 Task: Check the sale-to-list ratio of split bedroom in the last 5 years.
Action: Mouse moved to (821, 194)
Screenshot: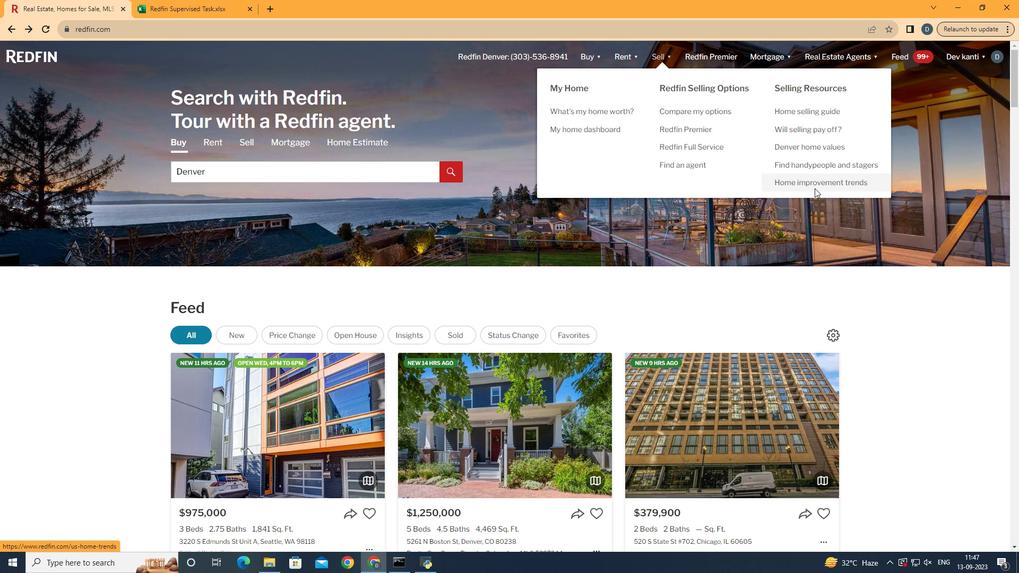 
Action: Mouse pressed left at (821, 194)
Screenshot: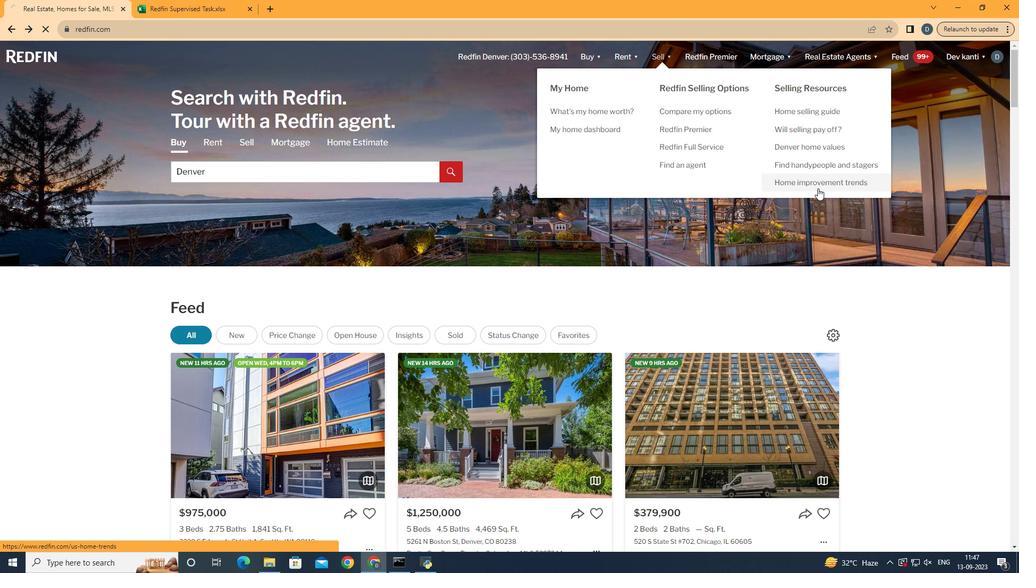 
Action: Mouse moved to (268, 205)
Screenshot: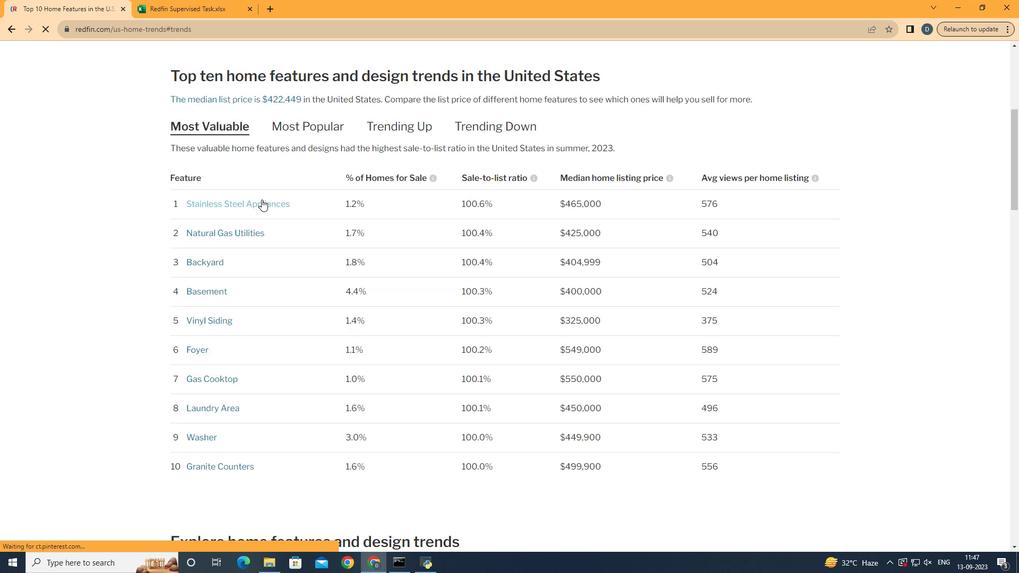 
Action: Mouse pressed left at (268, 205)
Screenshot: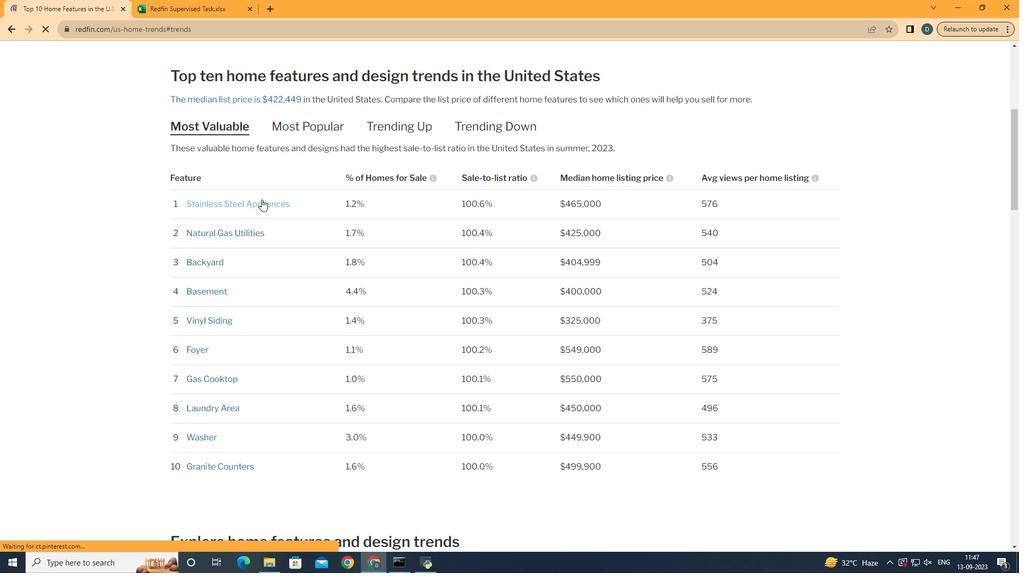 
Action: Mouse moved to (343, 282)
Screenshot: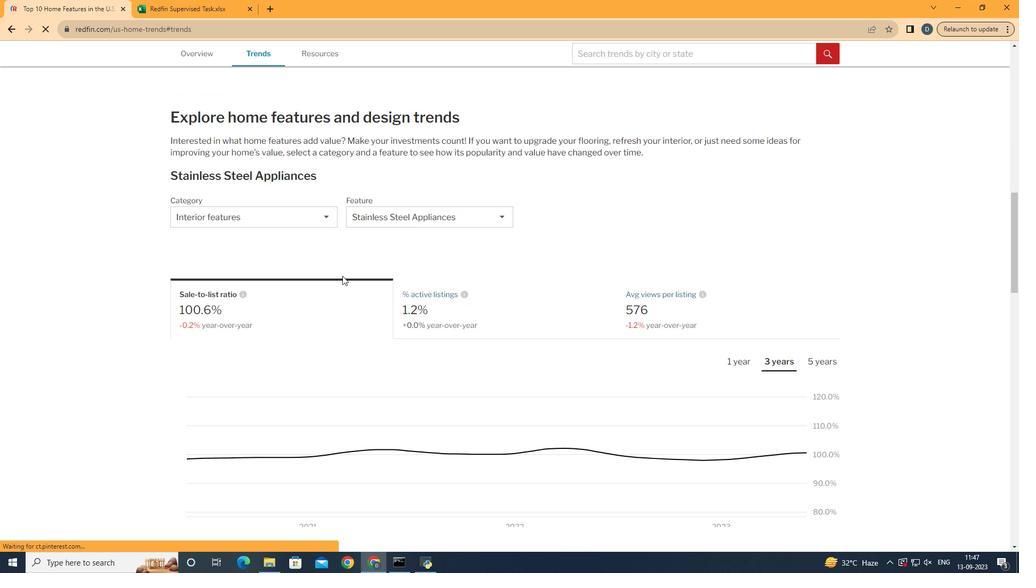 
Action: Mouse scrolled (343, 282) with delta (0, 0)
Screenshot: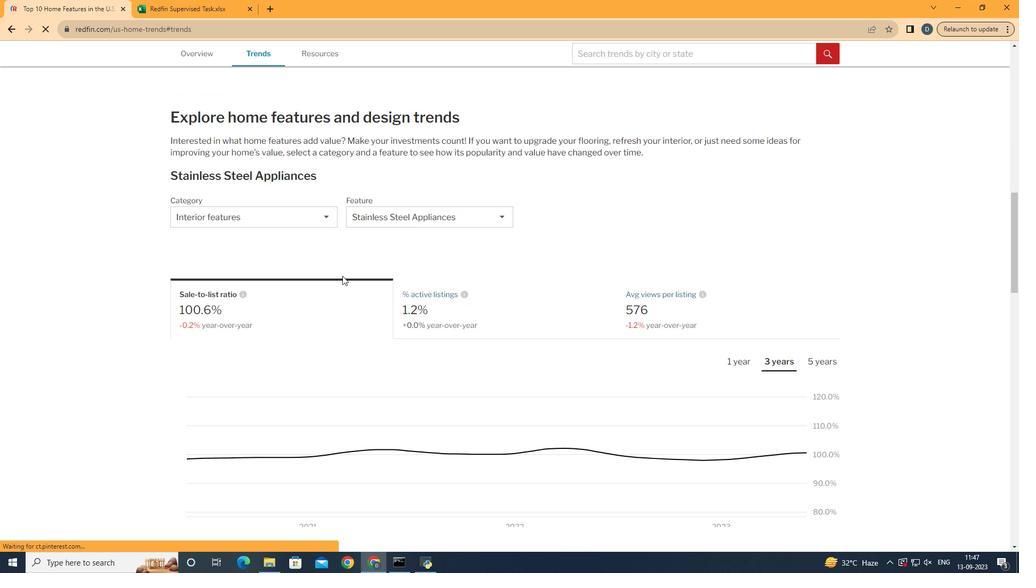 
Action: Mouse moved to (341, 283)
Screenshot: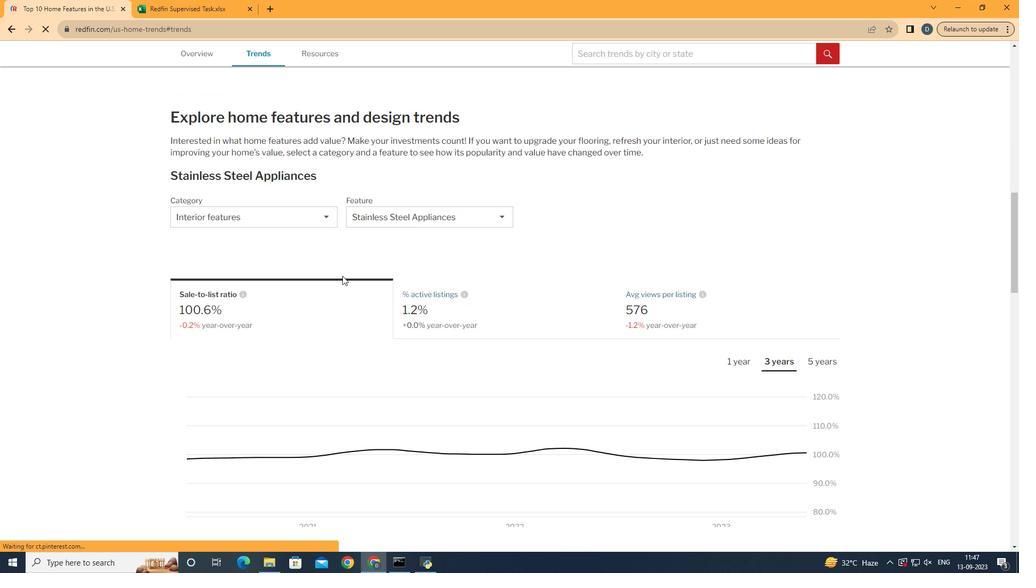 
Action: Mouse scrolled (341, 282) with delta (0, 0)
Screenshot: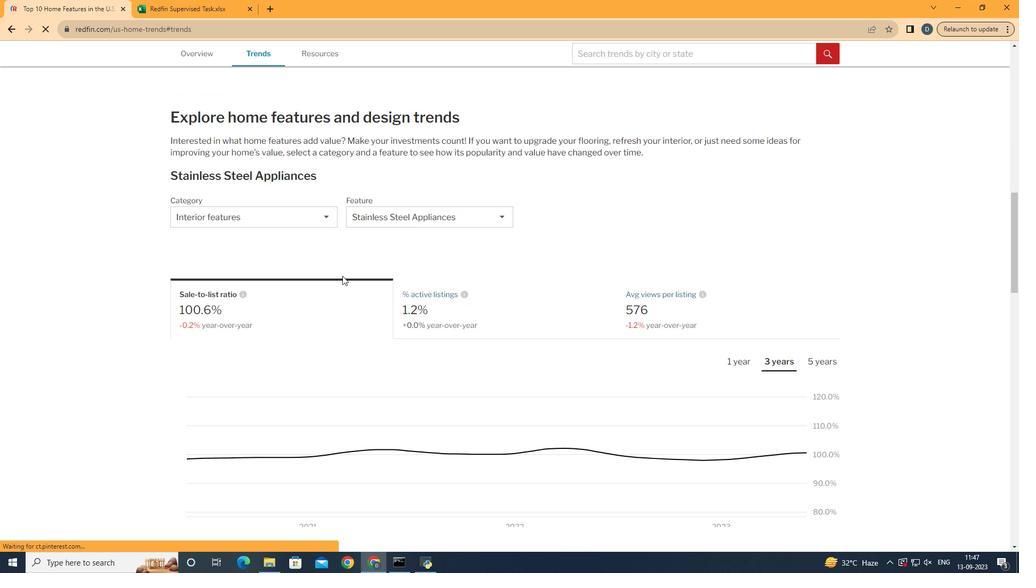 
Action: Mouse moved to (341, 283)
Screenshot: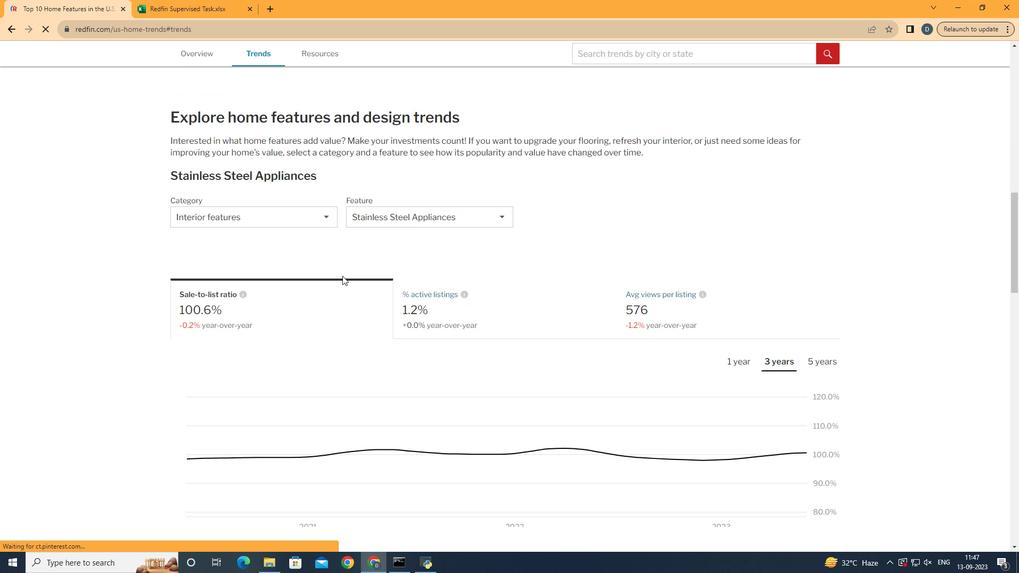 
Action: Mouse scrolled (341, 282) with delta (0, -1)
Screenshot: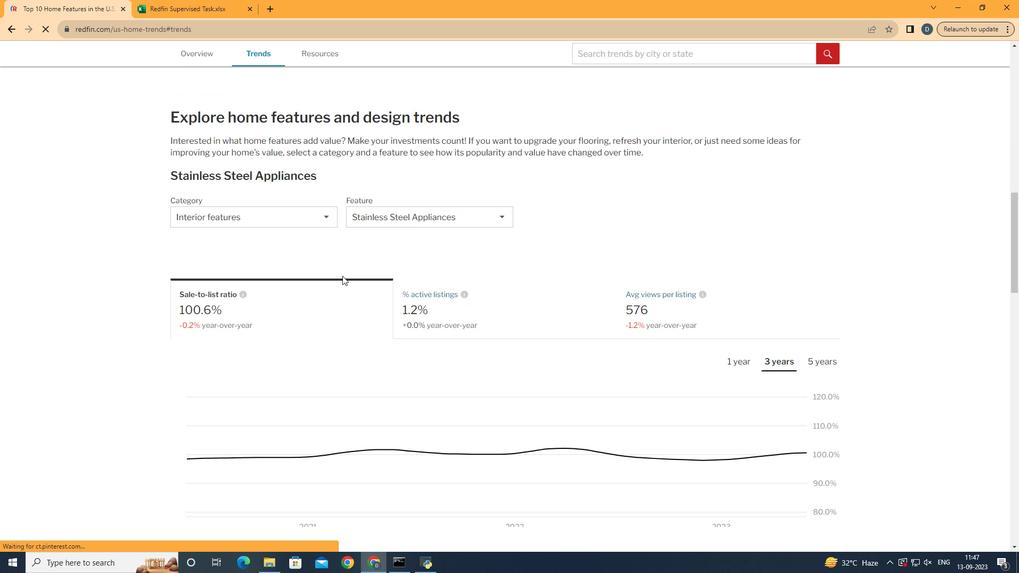 
Action: Mouse scrolled (341, 282) with delta (0, -1)
Screenshot: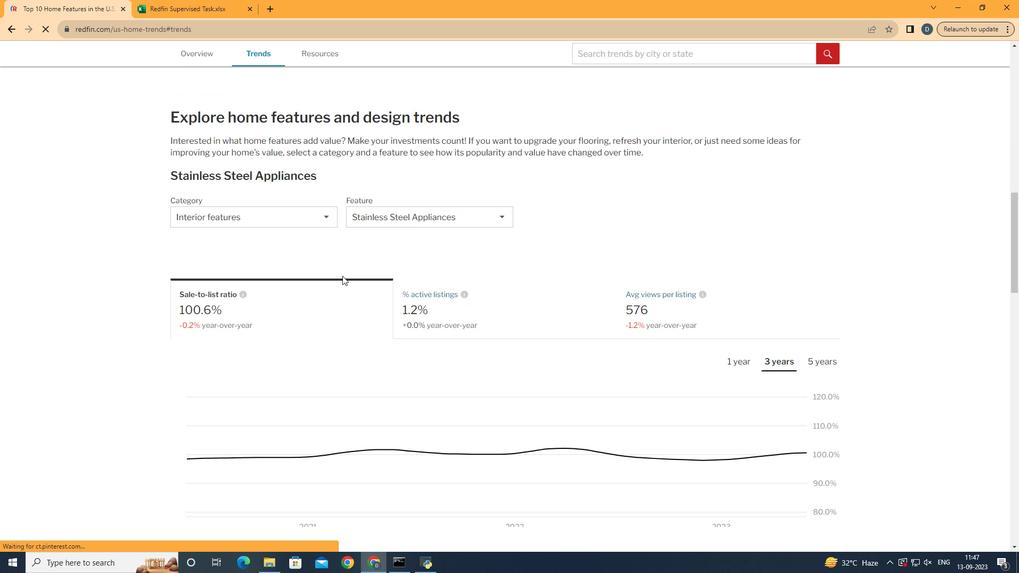 
Action: Mouse scrolled (341, 282) with delta (0, 0)
Screenshot: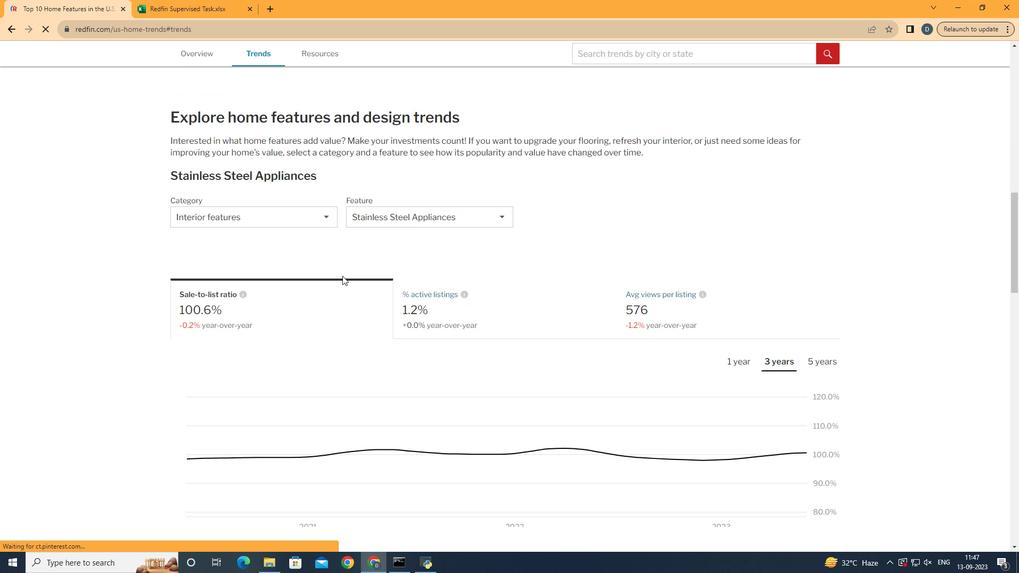 
Action: Mouse moved to (341, 283)
Screenshot: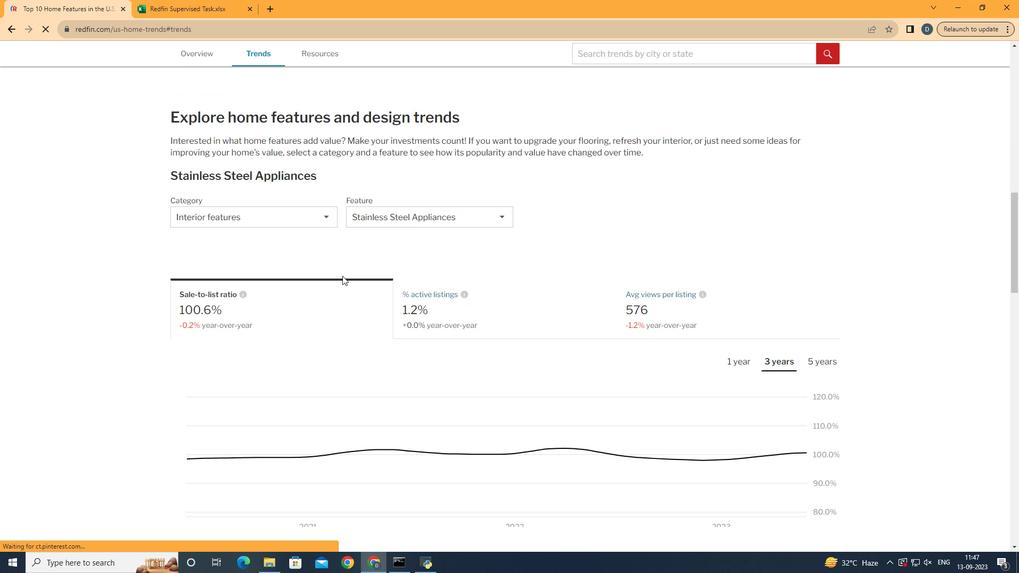 
Action: Mouse scrolled (341, 282) with delta (0, 0)
Screenshot: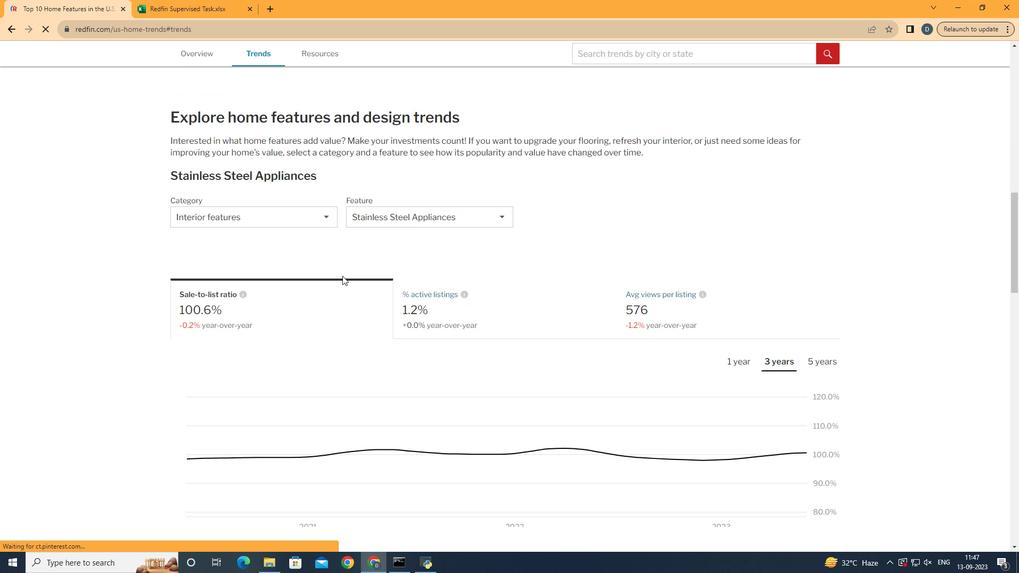 
Action: Mouse moved to (282, 222)
Screenshot: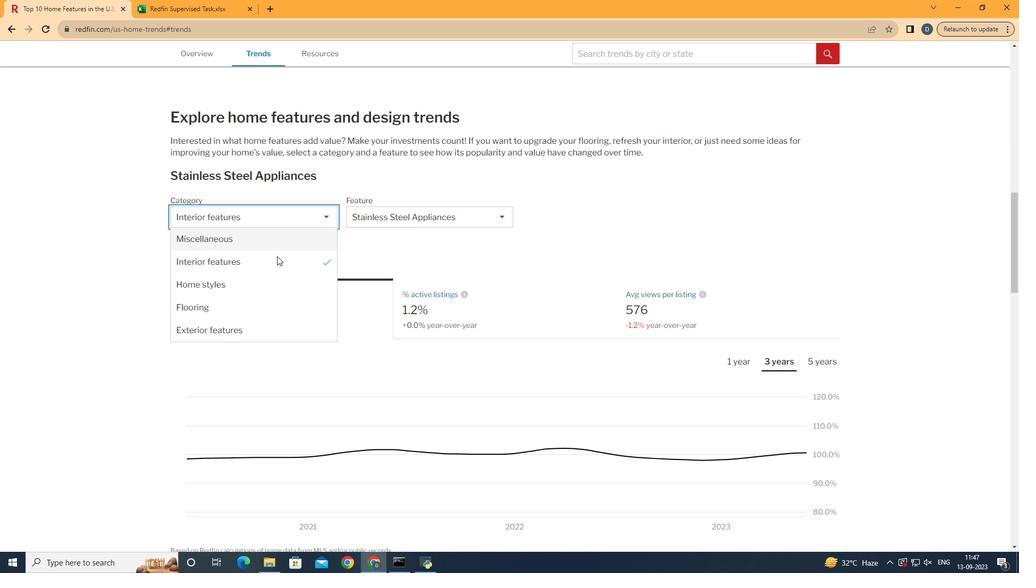 
Action: Mouse pressed left at (282, 222)
Screenshot: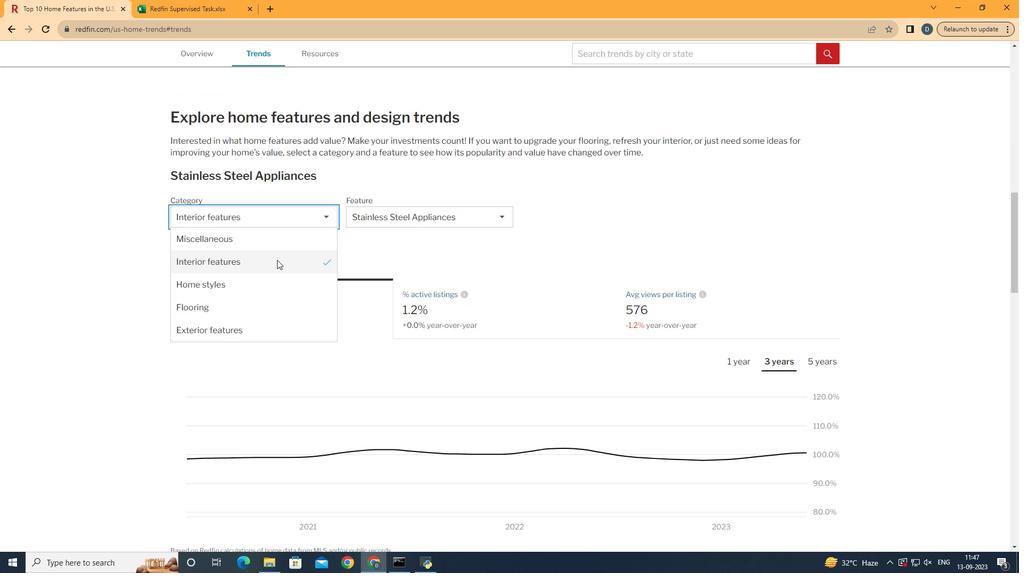 
Action: Mouse moved to (283, 266)
Screenshot: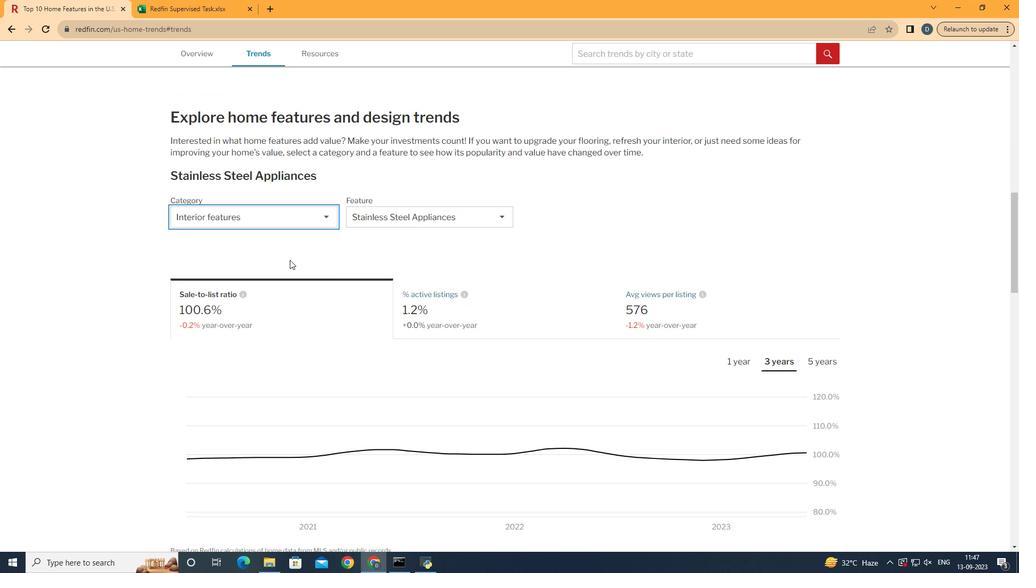 
Action: Mouse pressed left at (283, 266)
Screenshot: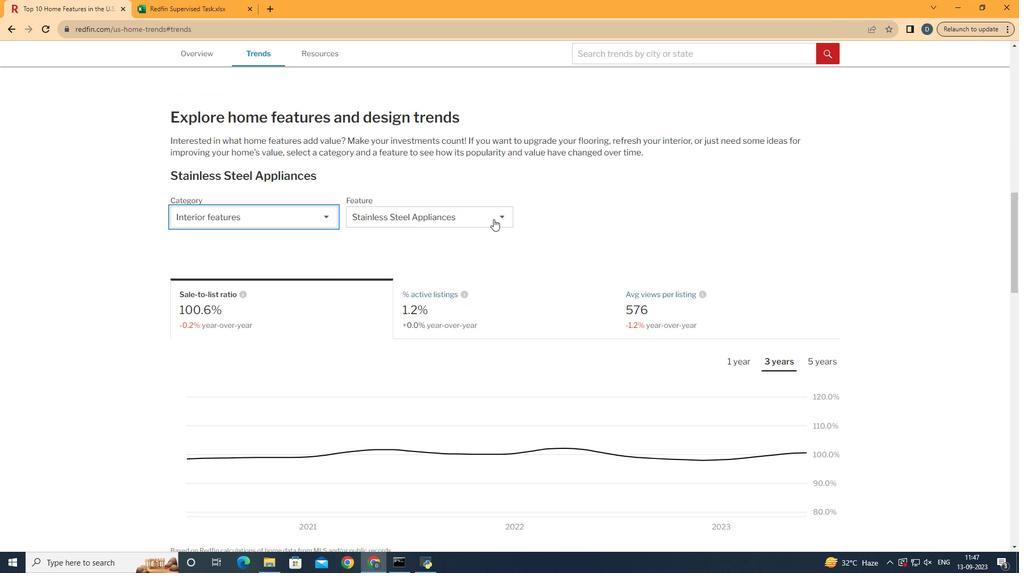 
Action: Mouse moved to (500, 225)
Screenshot: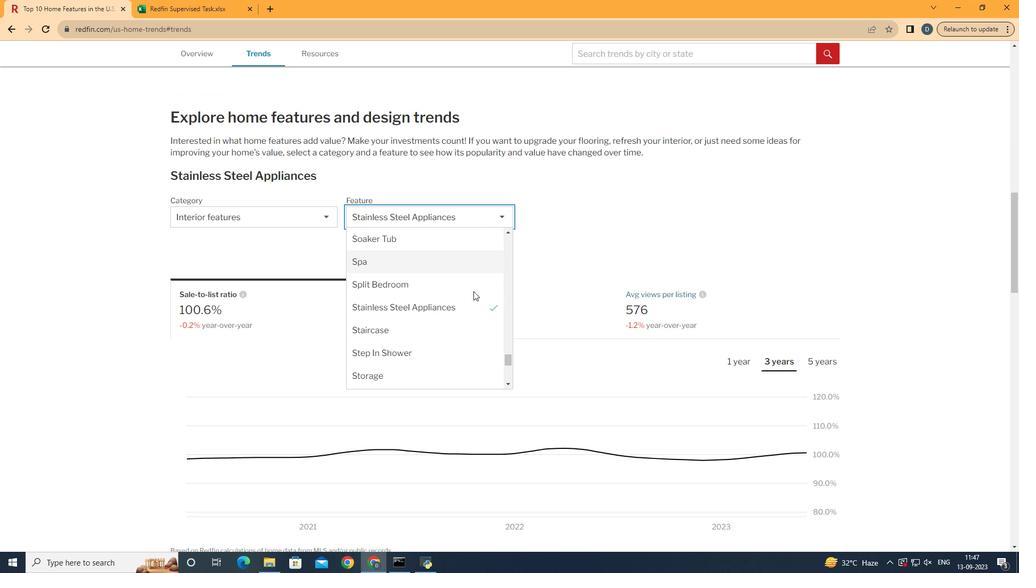 
Action: Mouse pressed left at (500, 225)
Screenshot: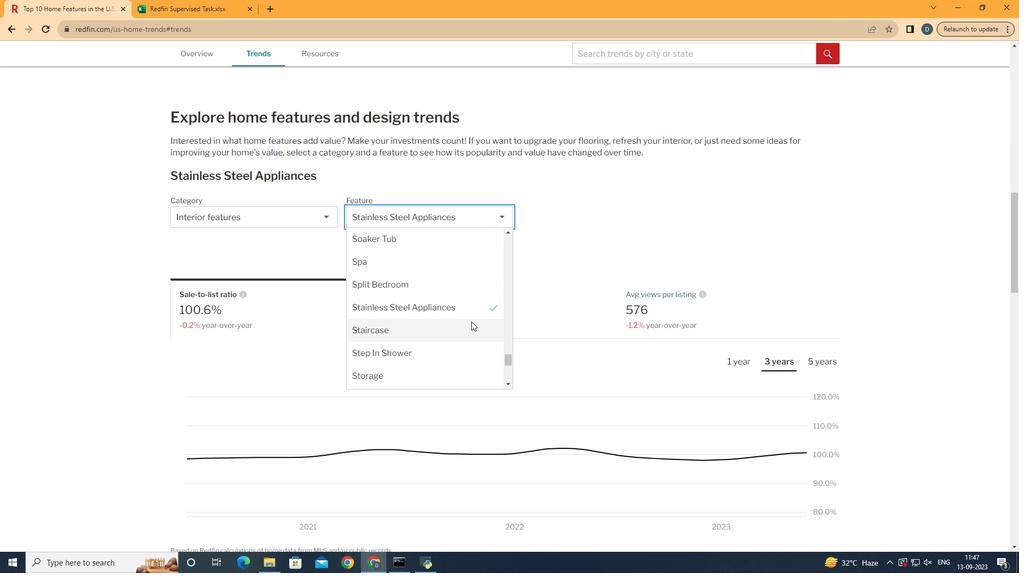 
Action: Mouse moved to (483, 290)
Screenshot: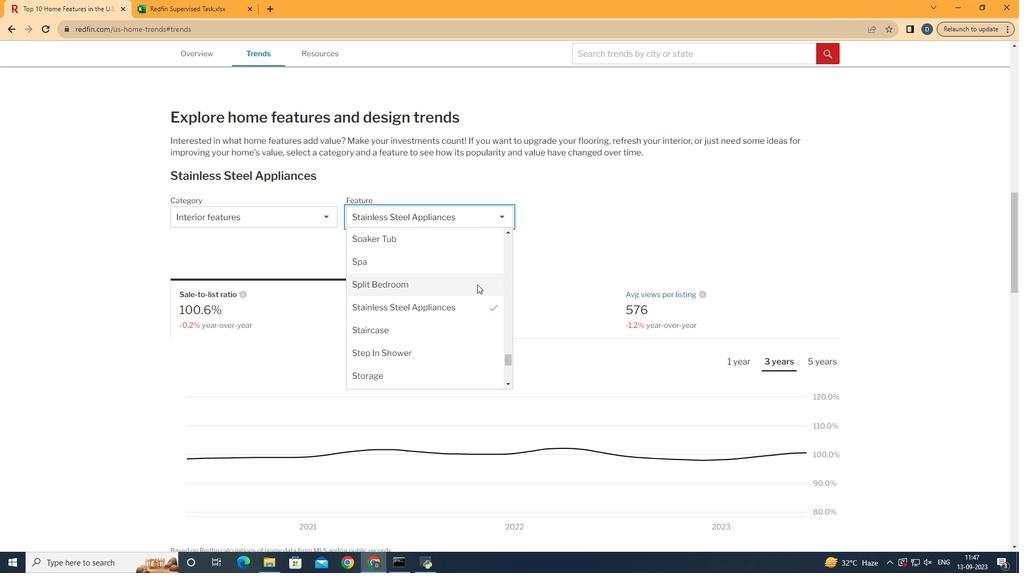 
Action: Mouse pressed left at (483, 290)
Screenshot: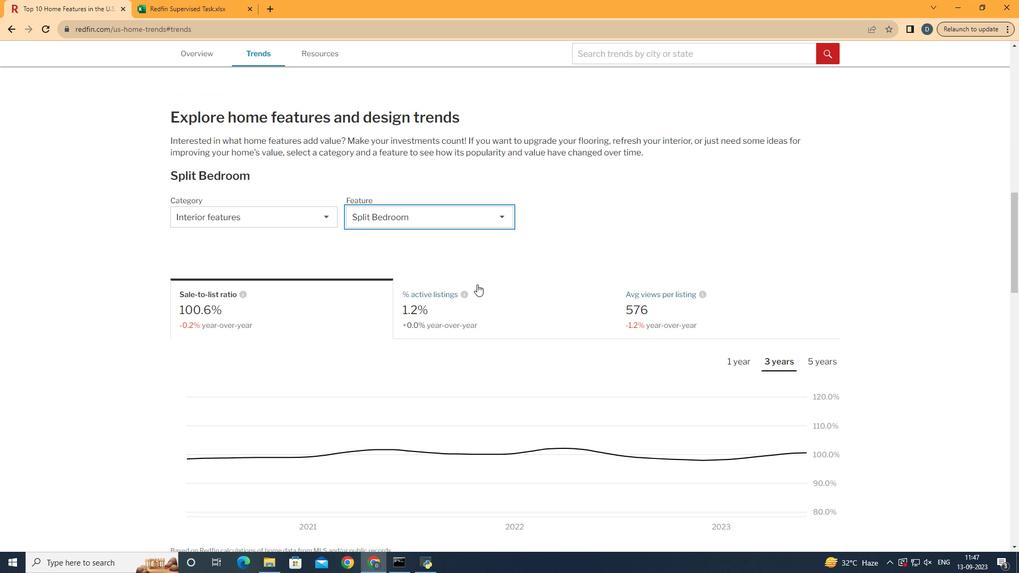 
Action: Mouse moved to (368, 305)
Screenshot: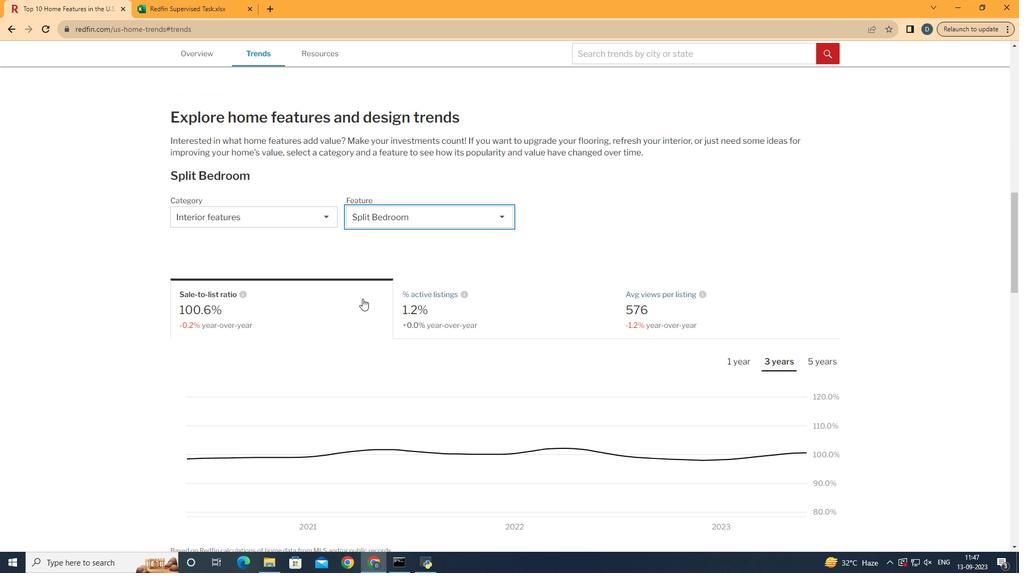 
Action: Mouse scrolled (368, 304) with delta (0, 0)
Screenshot: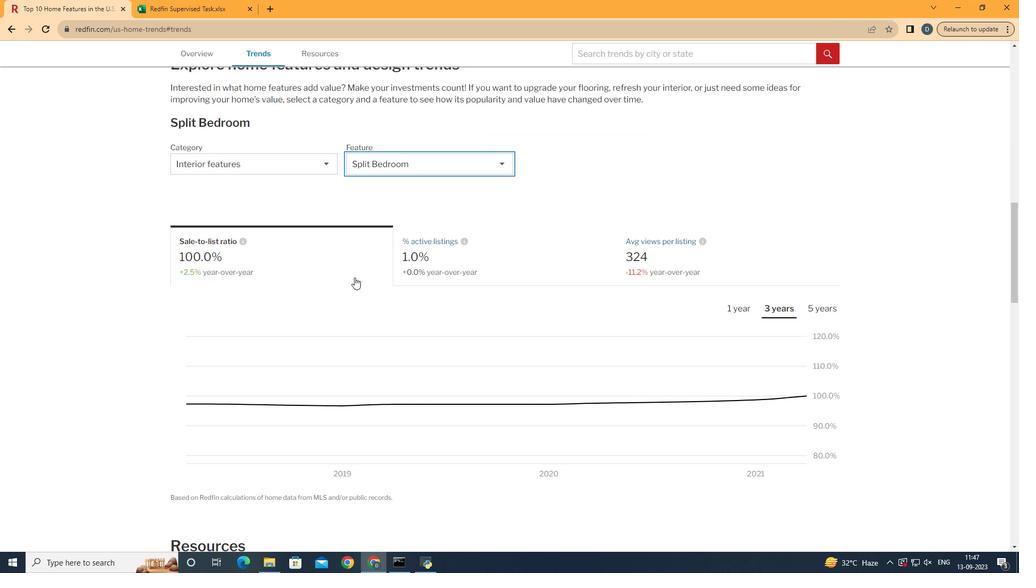 
Action: Mouse moved to (360, 282)
Screenshot: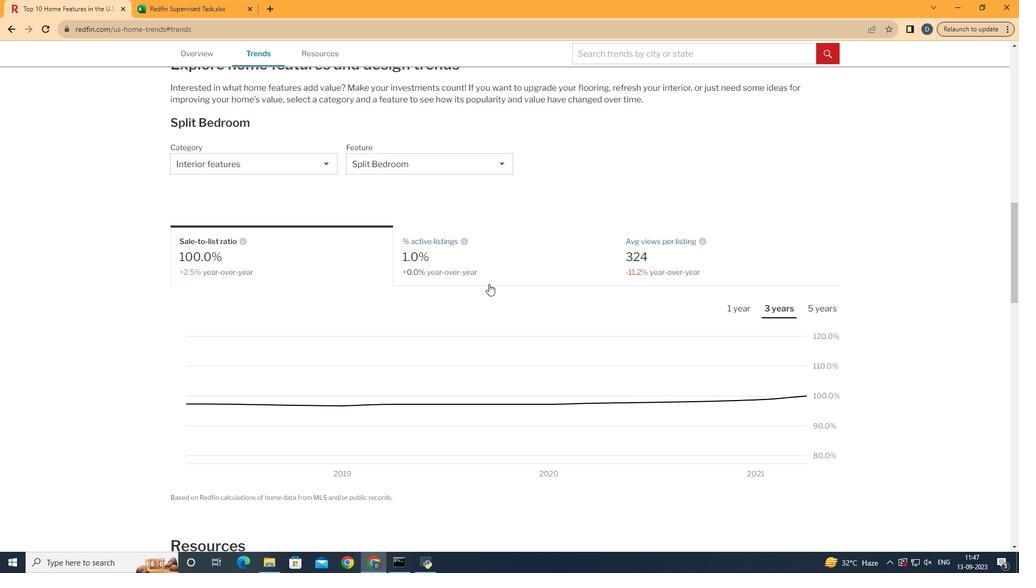 
Action: Mouse pressed left at (360, 282)
Screenshot: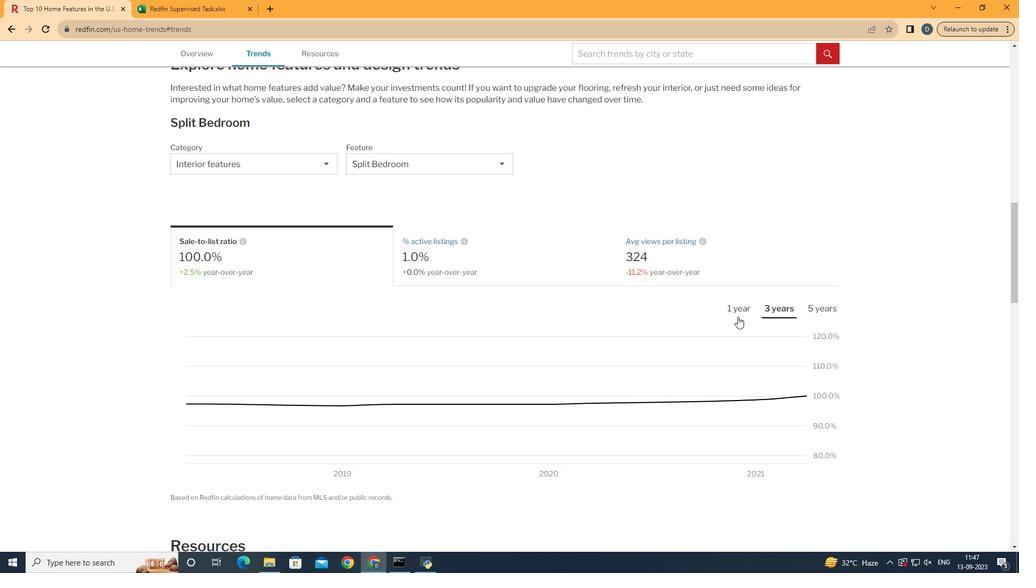
Action: Mouse moved to (821, 315)
Screenshot: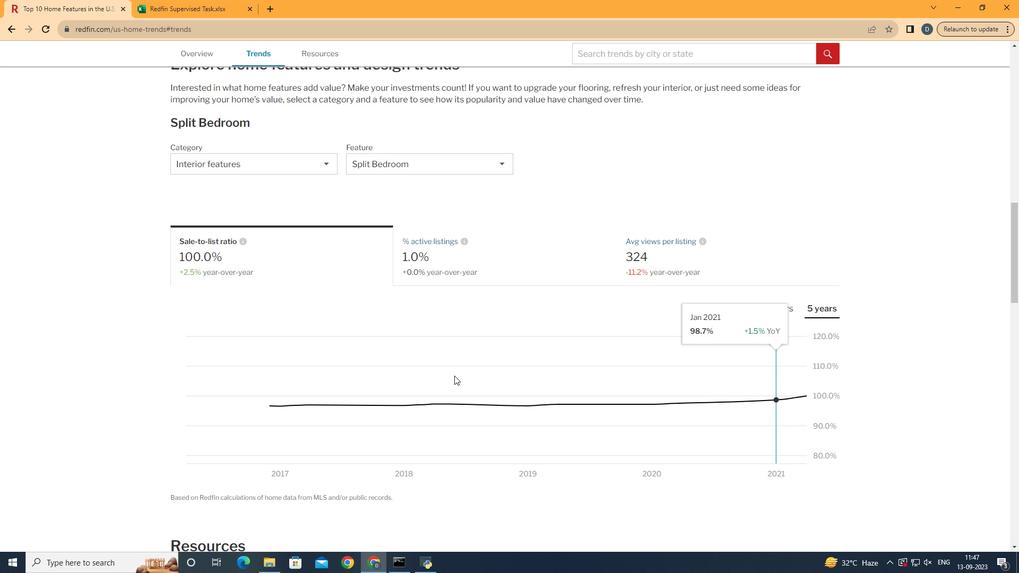 
Action: Mouse pressed left at (821, 315)
Screenshot: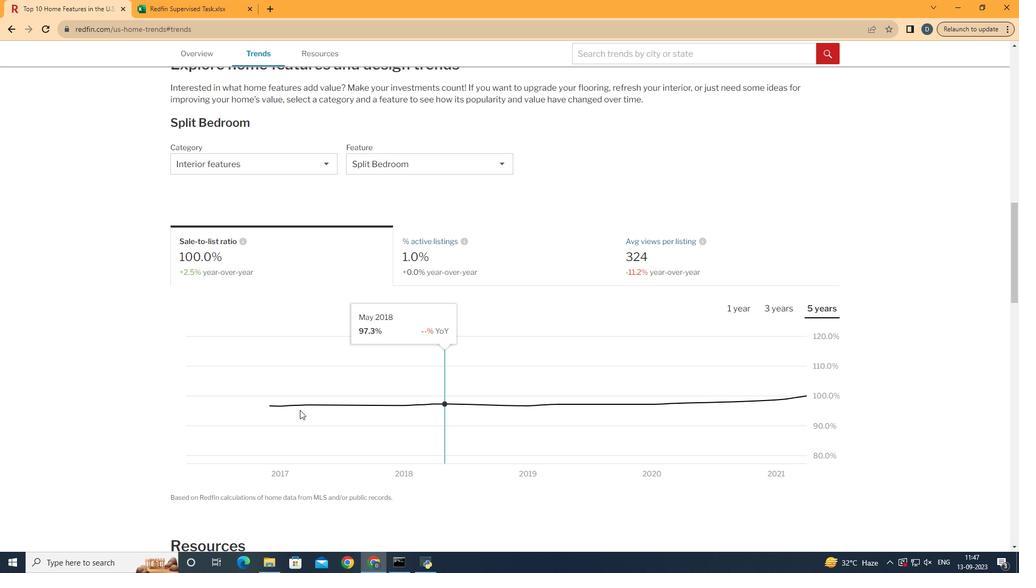 
Action: Mouse moved to (846, 390)
Screenshot: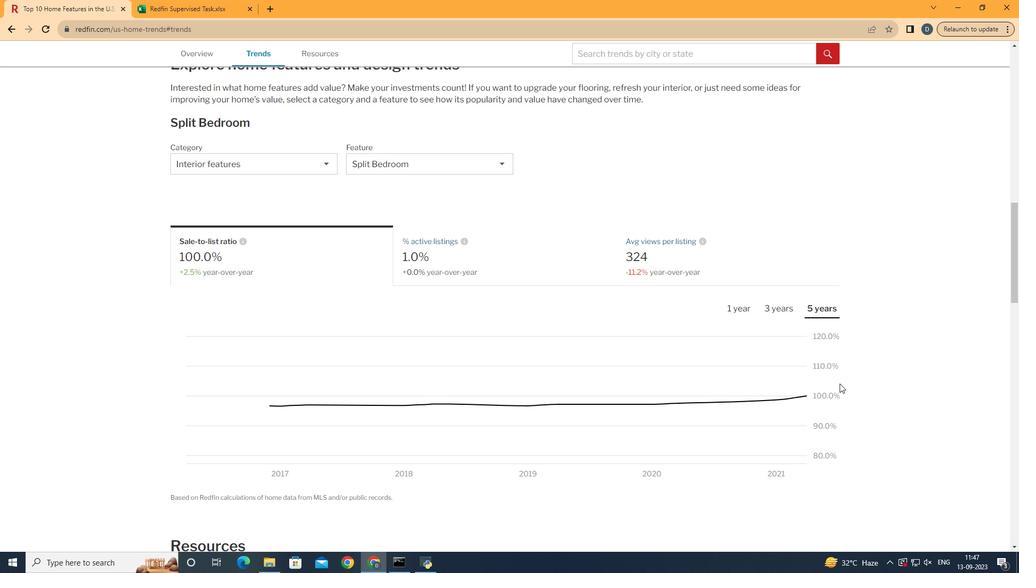 
